 Task: Look for products in the category "Beef" from the brand "Sprouts".
Action: Mouse moved to (17, 77)
Screenshot: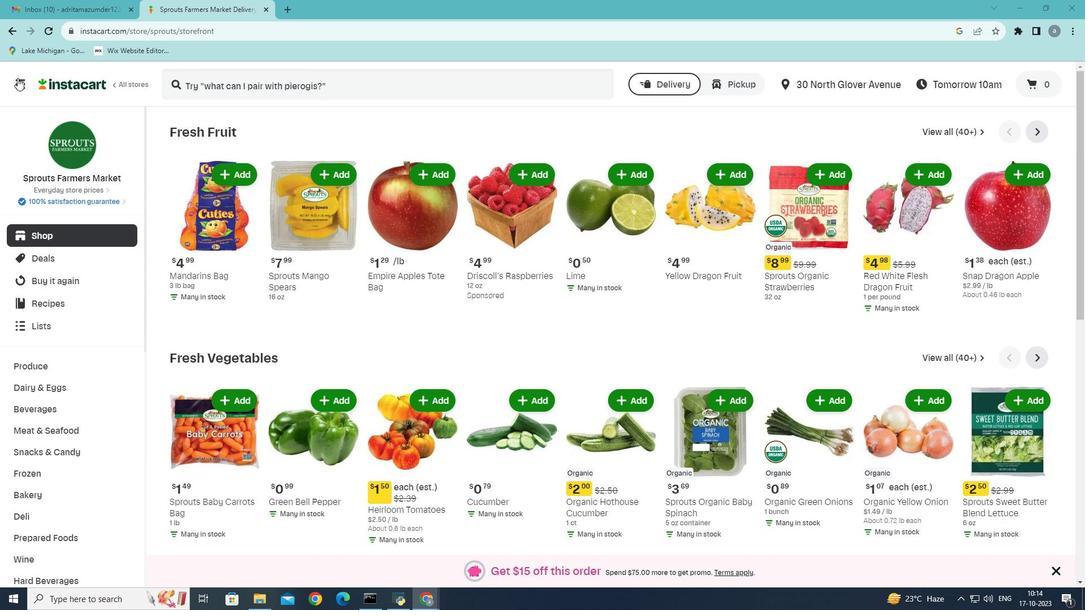 
Action: Mouse pressed left at (17, 77)
Screenshot: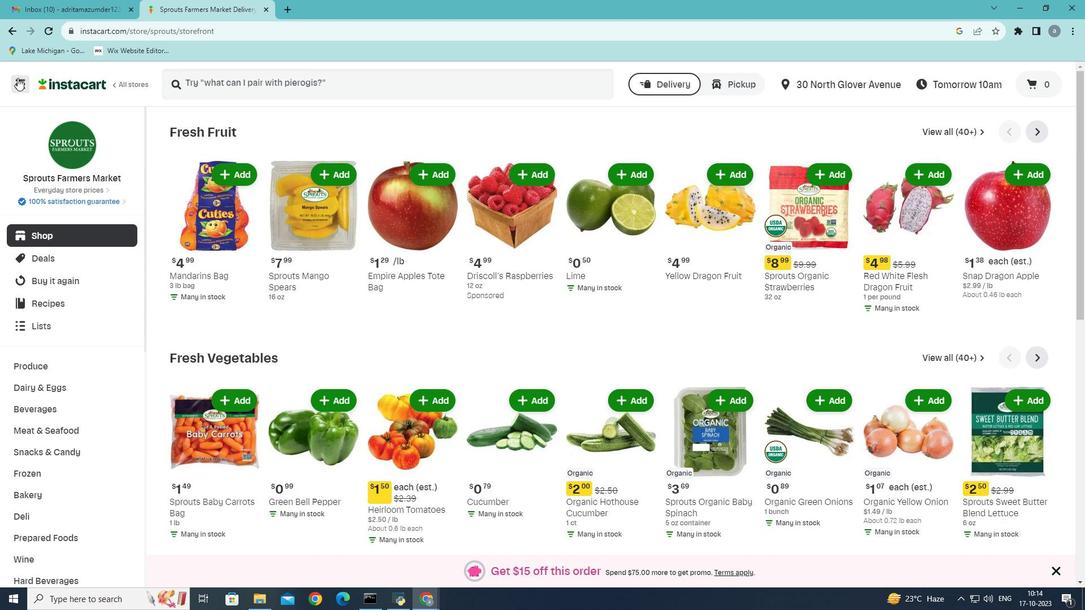 
Action: Mouse moved to (32, 328)
Screenshot: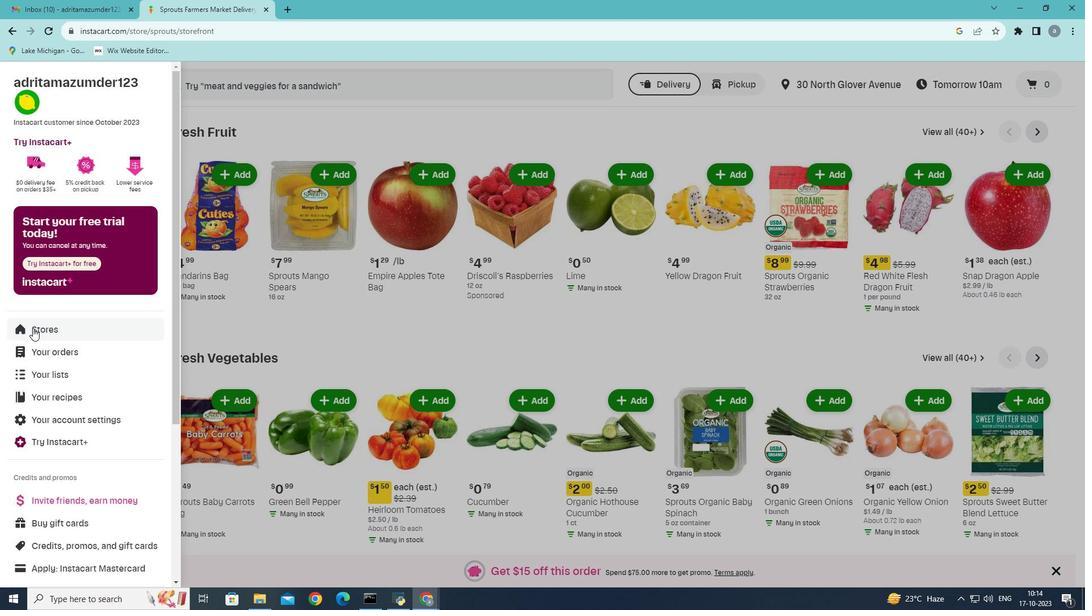 
Action: Mouse pressed left at (32, 328)
Screenshot: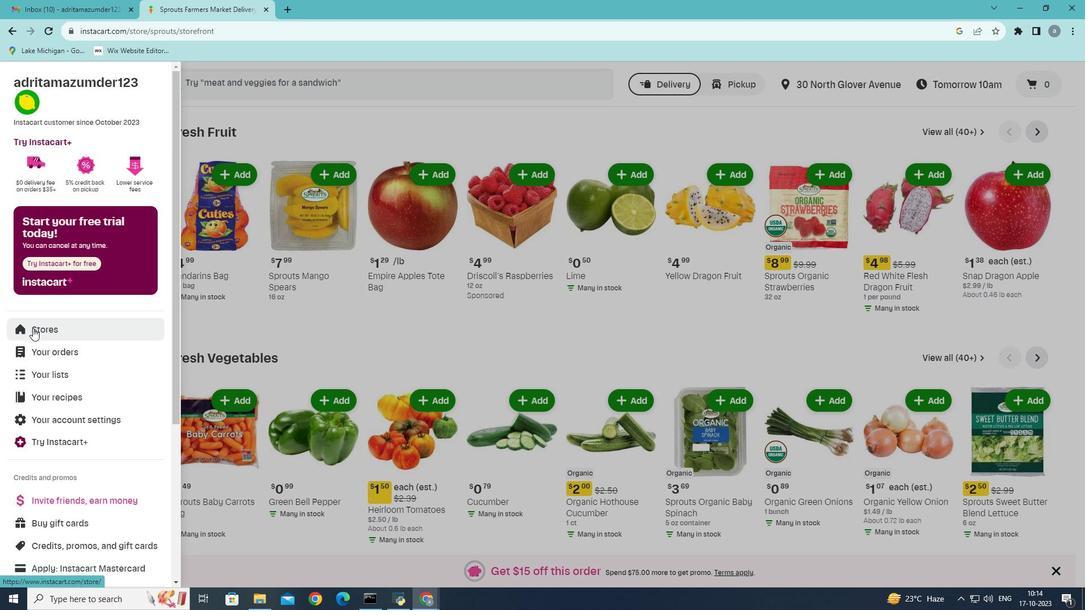 
Action: Mouse moved to (274, 128)
Screenshot: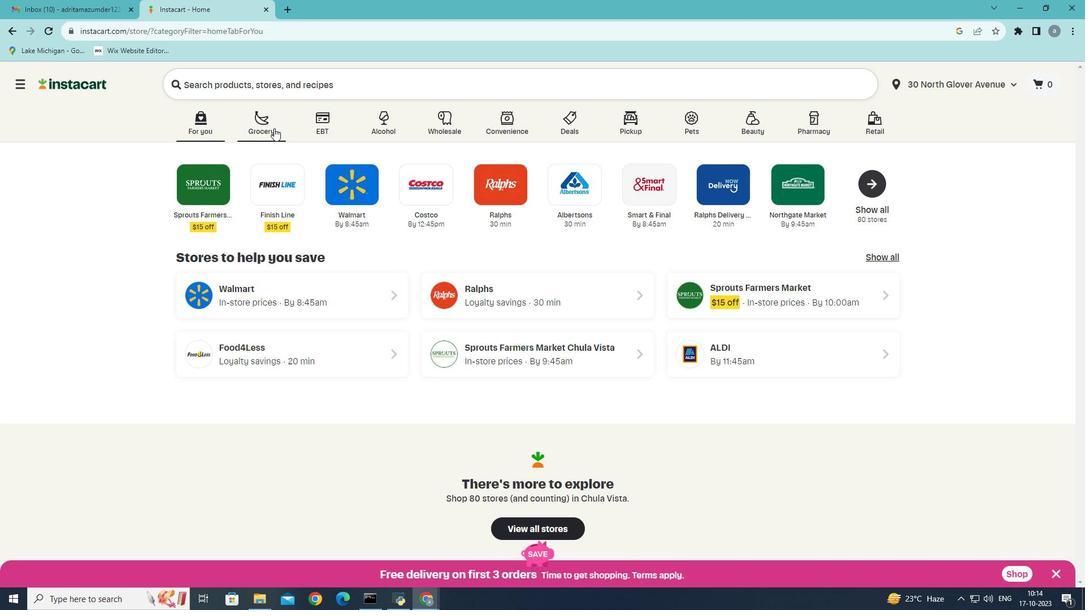 
Action: Mouse pressed left at (274, 128)
Screenshot: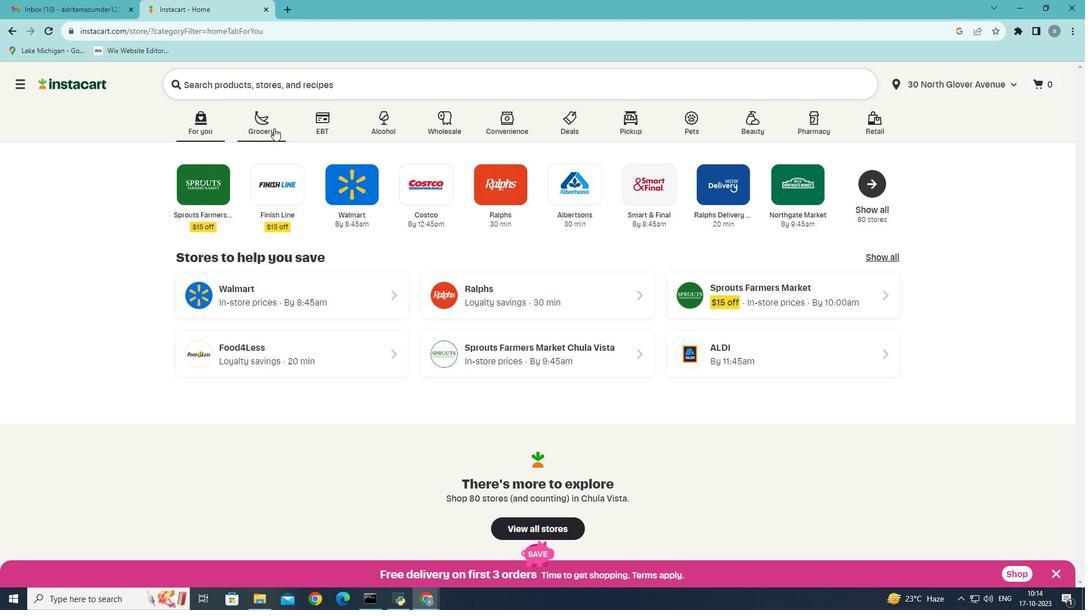 
Action: Mouse moved to (772, 252)
Screenshot: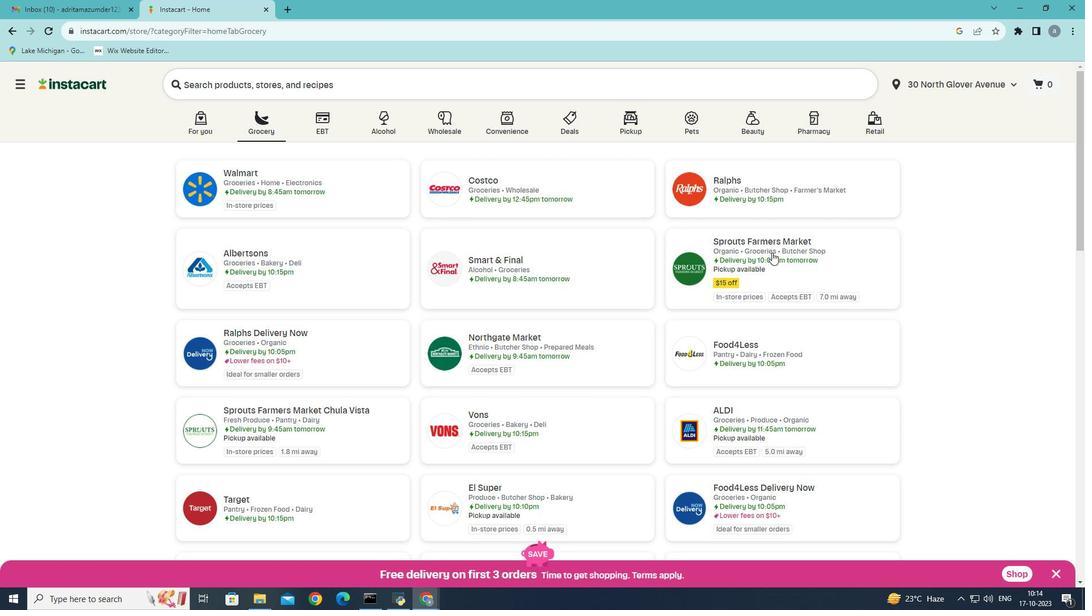 
Action: Mouse pressed left at (772, 252)
Screenshot: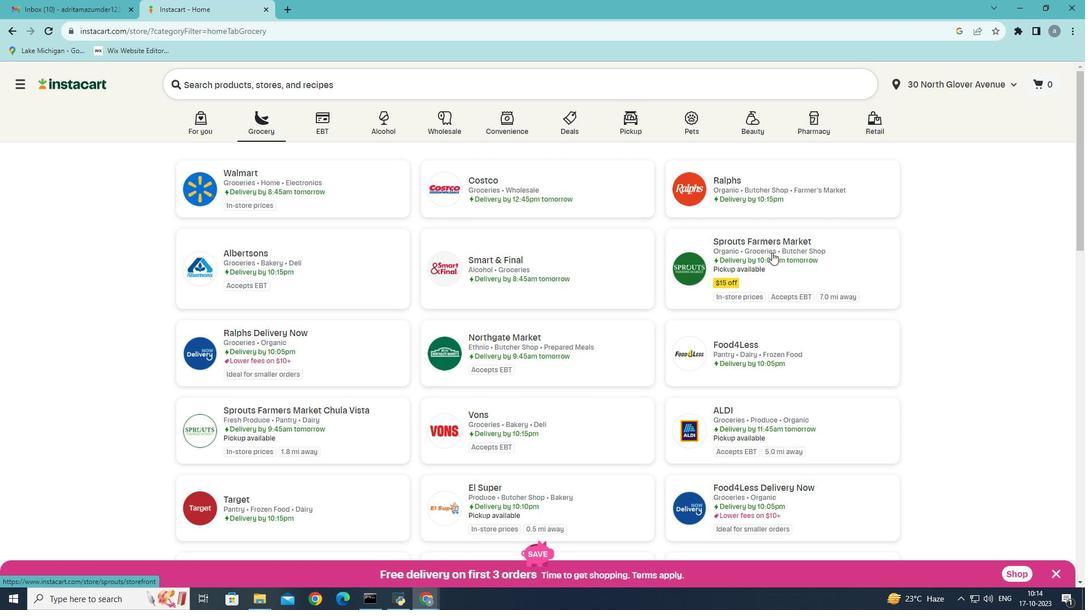 
Action: Mouse moved to (44, 430)
Screenshot: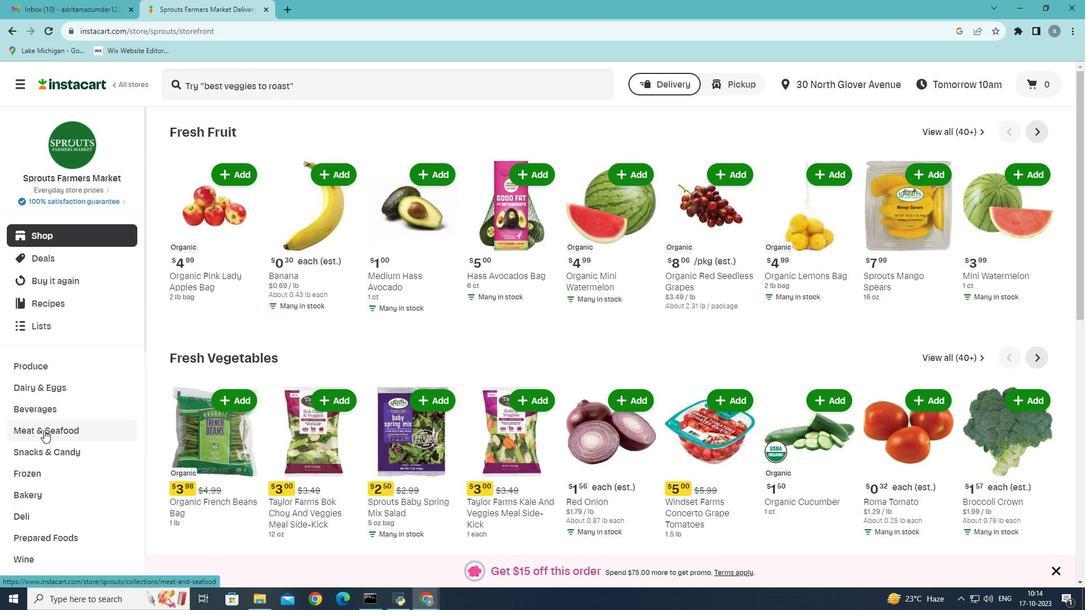 
Action: Mouse pressed left at (44, 430)
Screenshot: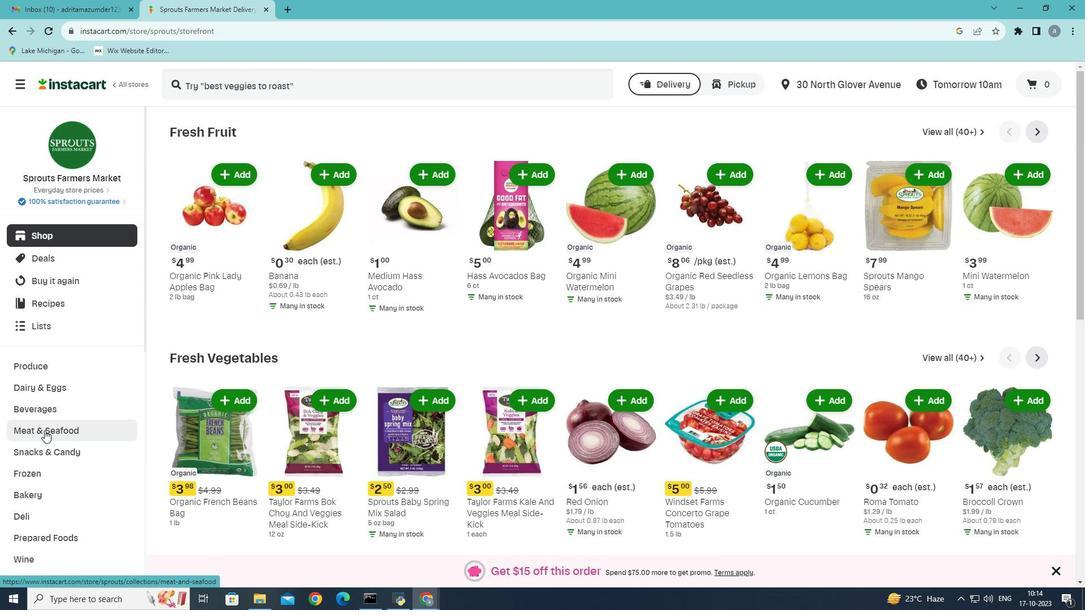 
Action: Mouse moved to (334, 161)
Screenshot: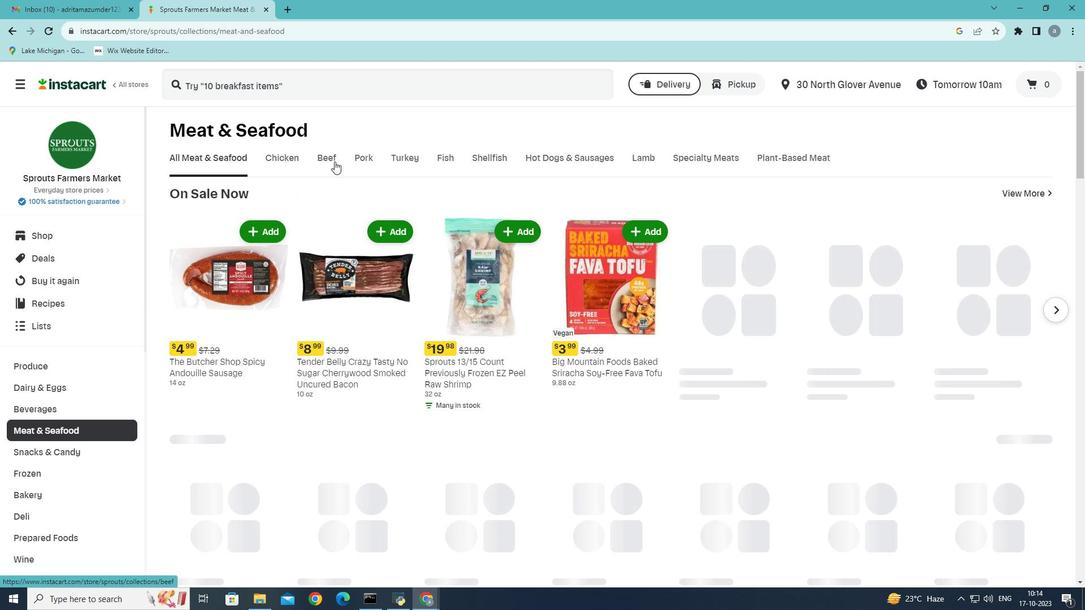 
Action: Mouse pressed left at (334, 161)
Screenshot: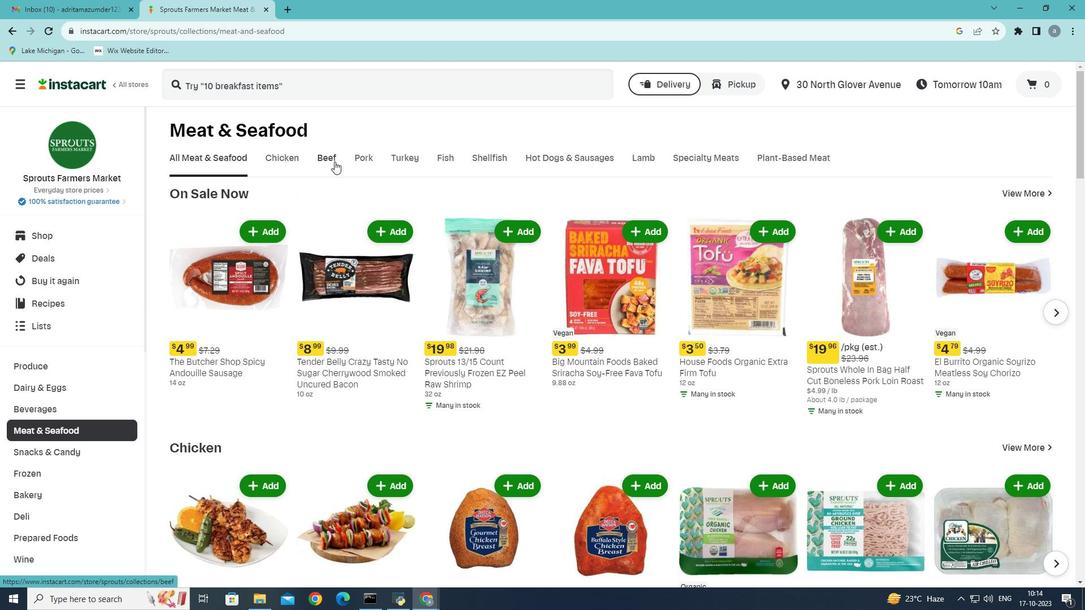 
Action: Mouse moved to (397, 210)
Screenshot: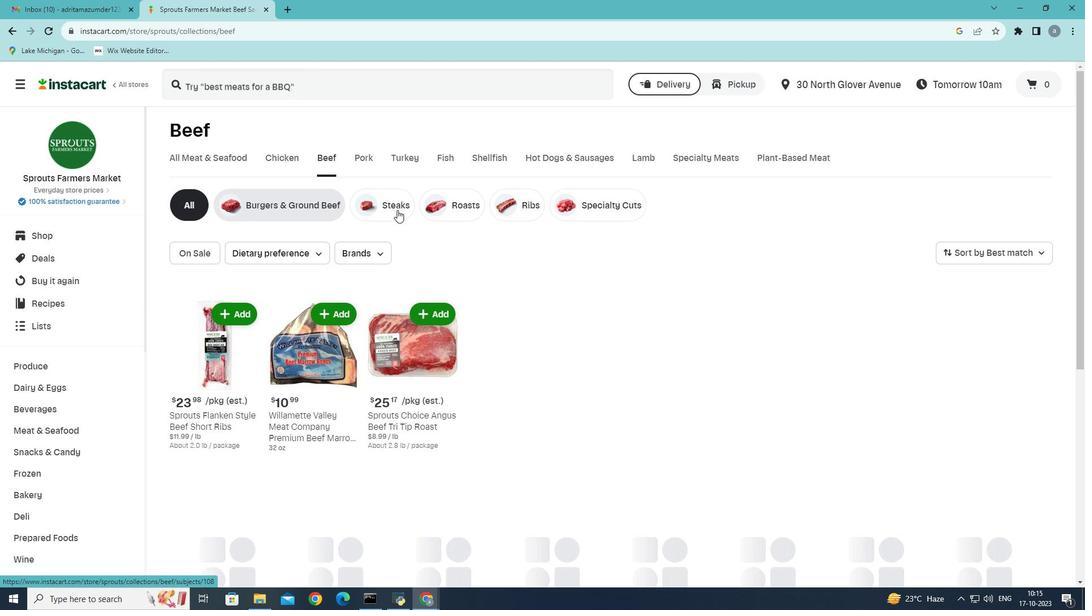 
Action: Mouse pressed left at (397, 210)
Screenshot: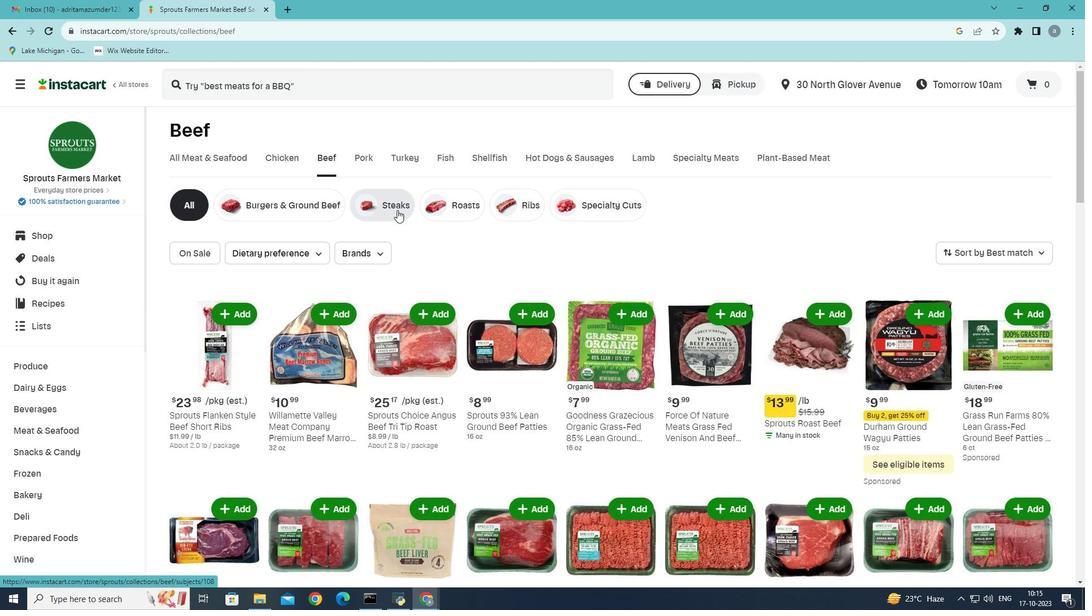 
Action: Mouse moved to (382, 255)
Screenshot: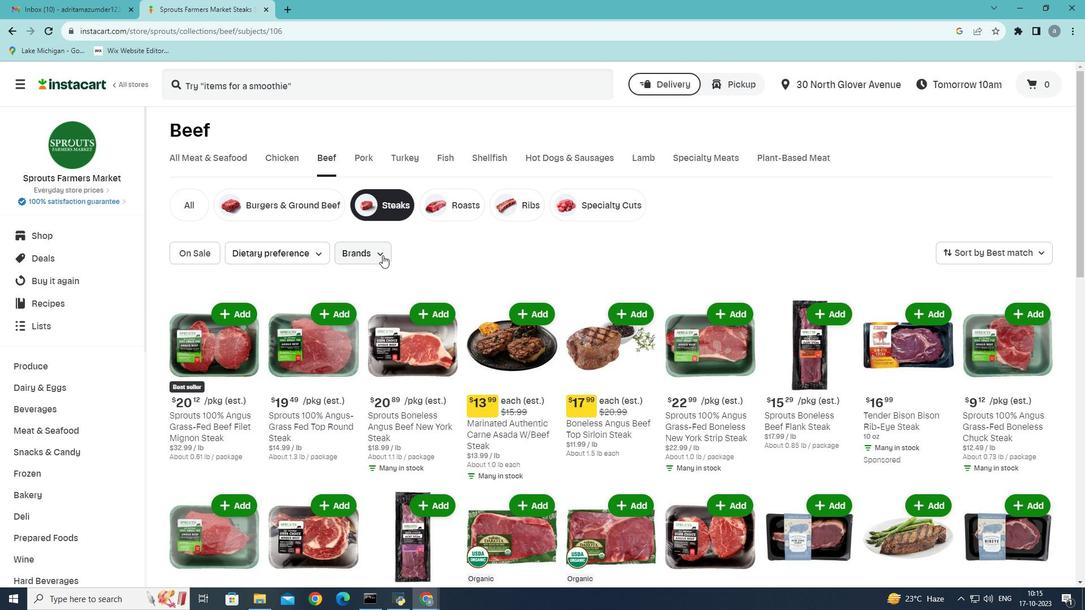 
Action: Mouse pressed left at (382, 255)
Screenshot: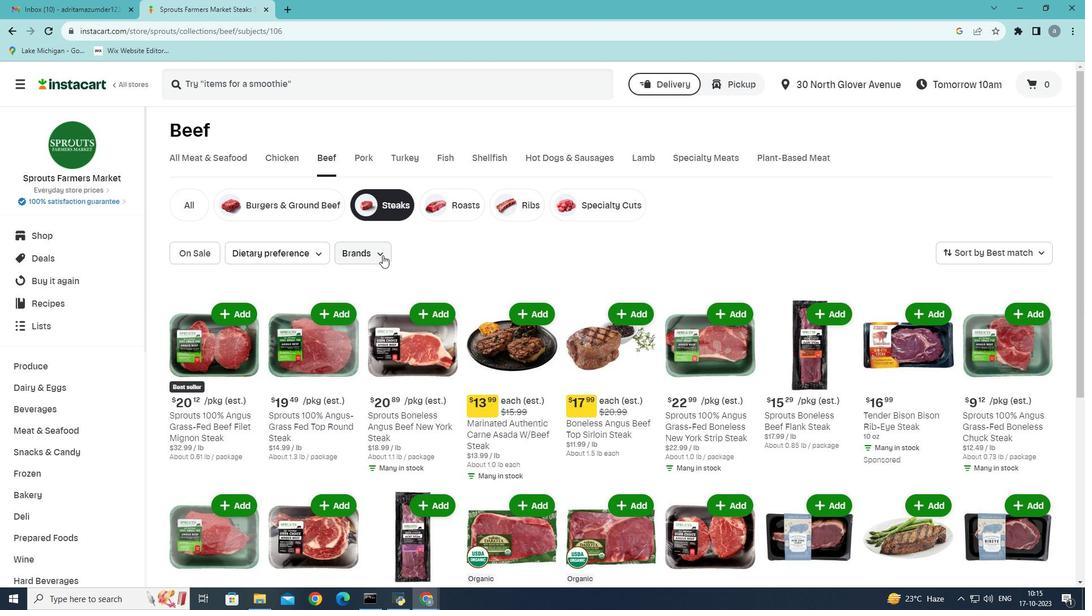 
Action: Mouse moved to (379, 317)
Screenshot: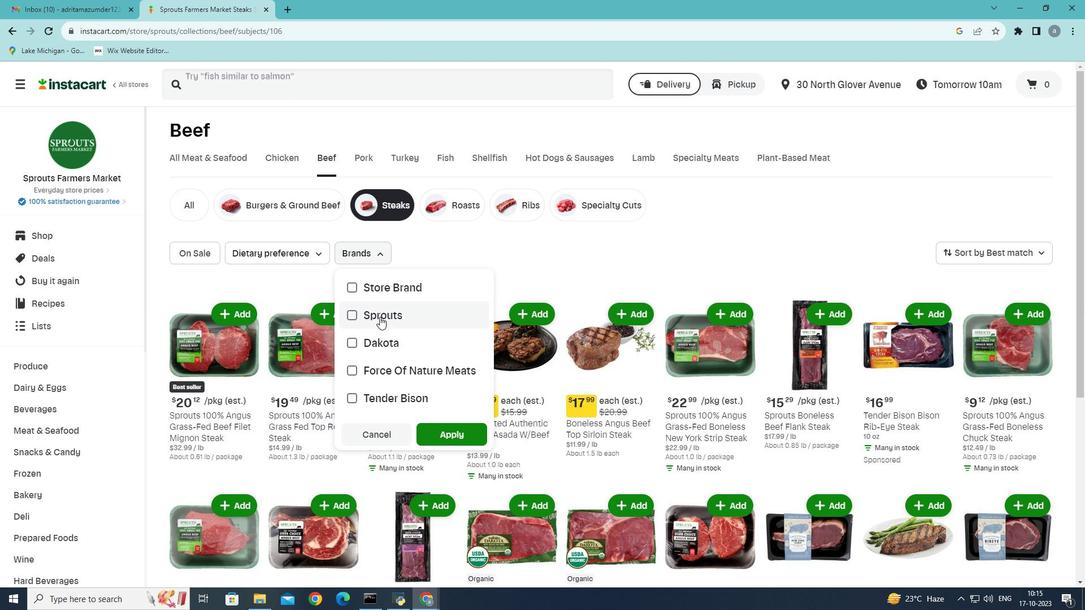 
Action: Mouse pressed left at (379, 317)
Screenshot: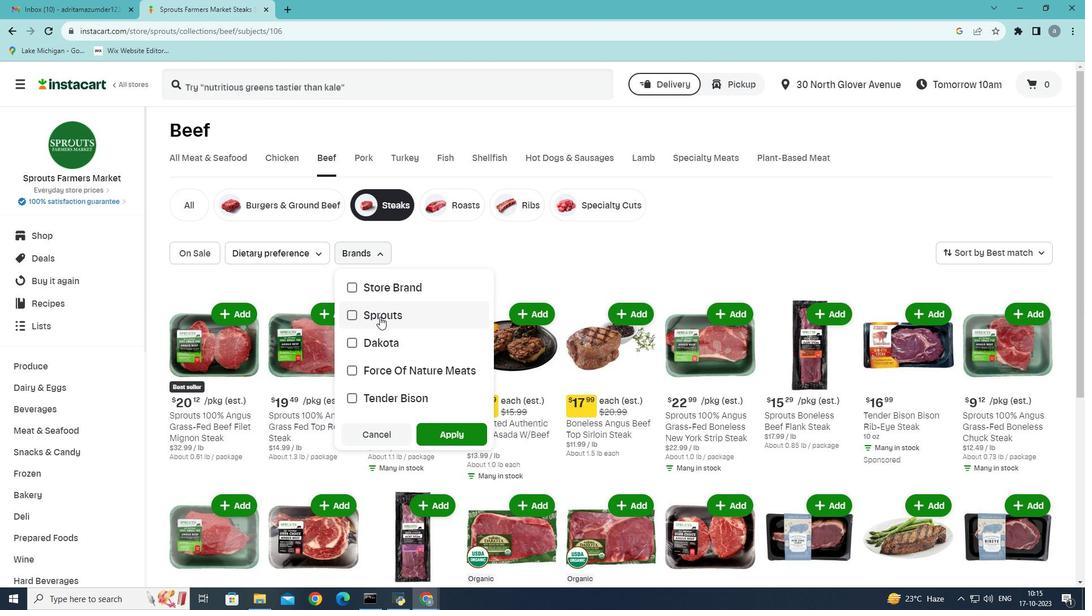 
Action: Mouse moved to (454, 435)
Screenshot: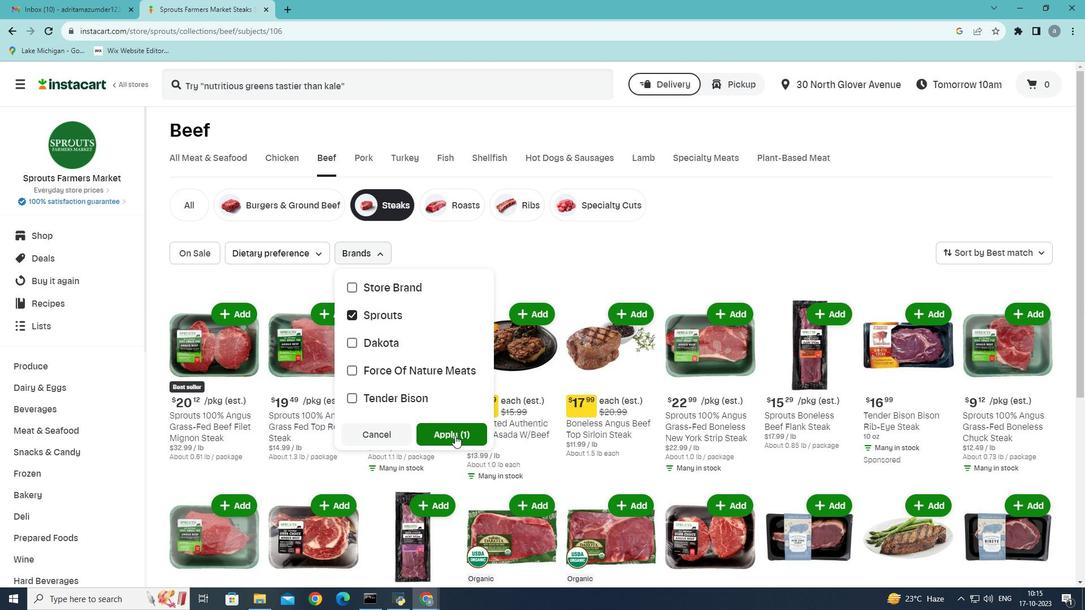 
Action: Mouse pressed left at (454, 435)
Screenshot: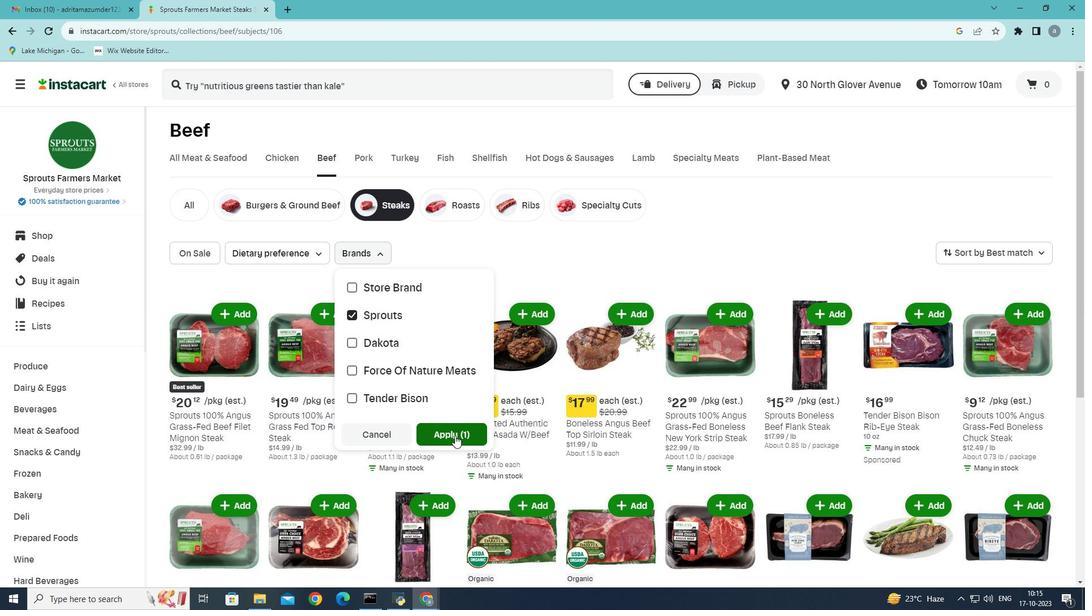 
Action: Mouse moved to (451, 431)
Screenshot: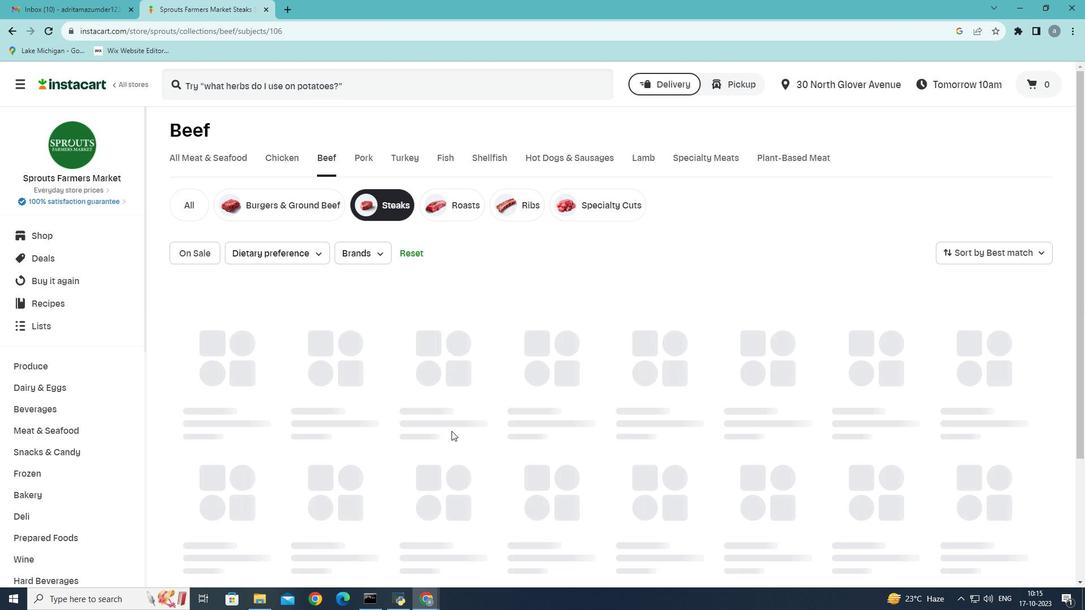 
